 Task: Start in the project Wavelength the sprint 'Expedition', with a duration of 3 weeks.
Action: Mouse moved to (943, 358)
Screenshot: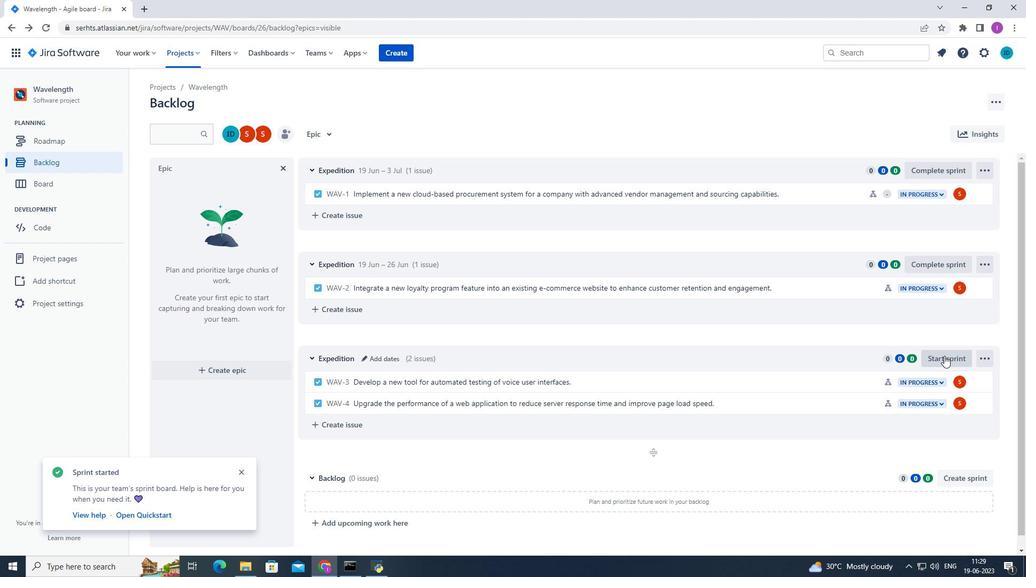 
Action: Mouse pressed left at (943, 358)
Screenshot: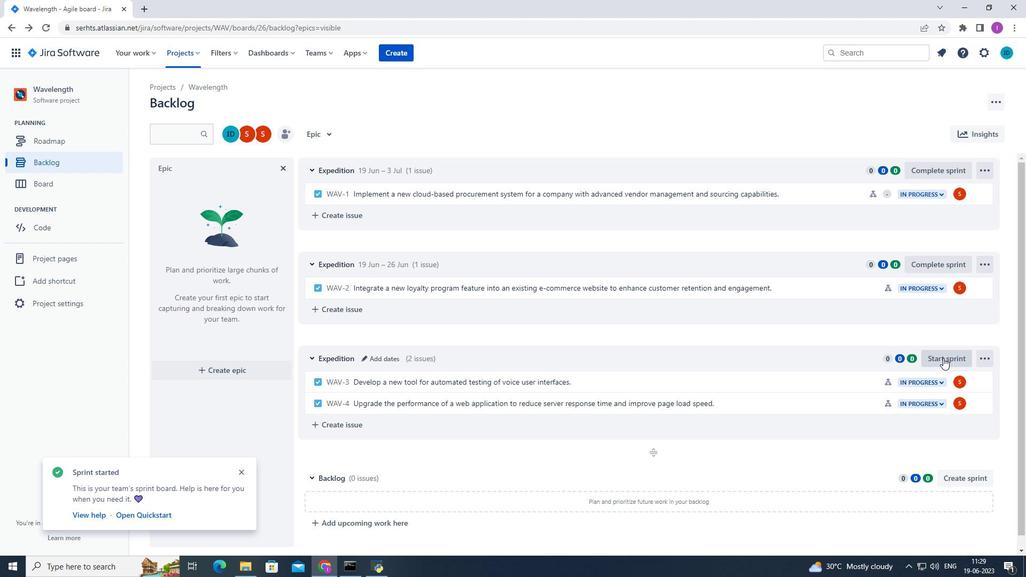 
Action: Mouse moved to (487, 185)
Screenshot: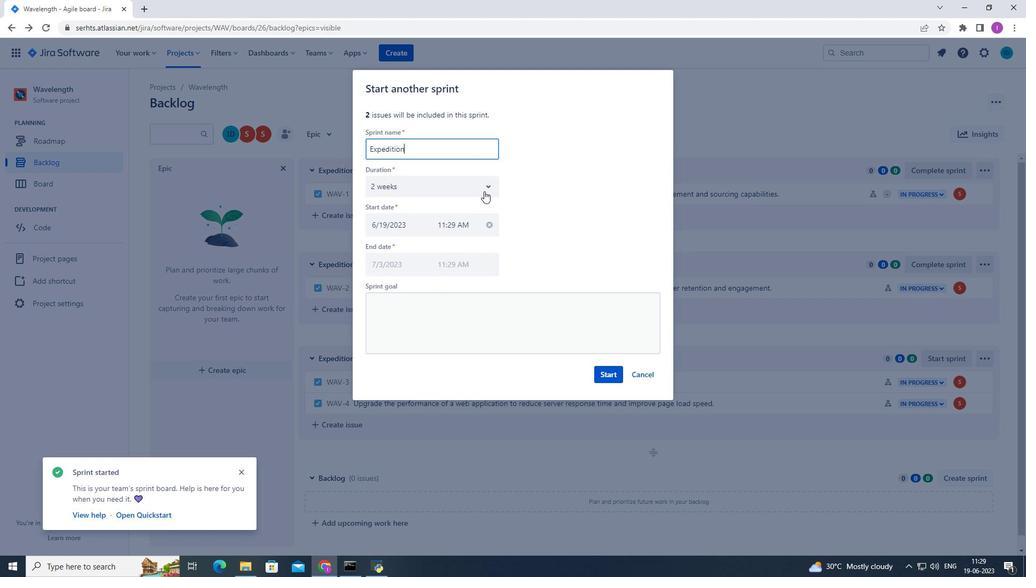 
Action: Mouse pressed left at (487, 185)
Screenshot: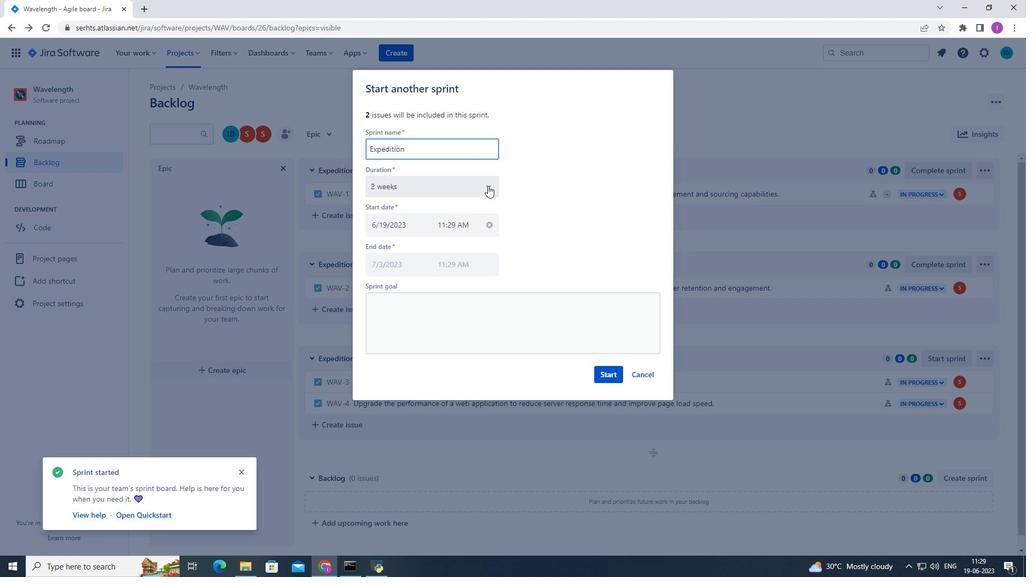 
Action: Mouse moved to (441, 251)
Screenshot: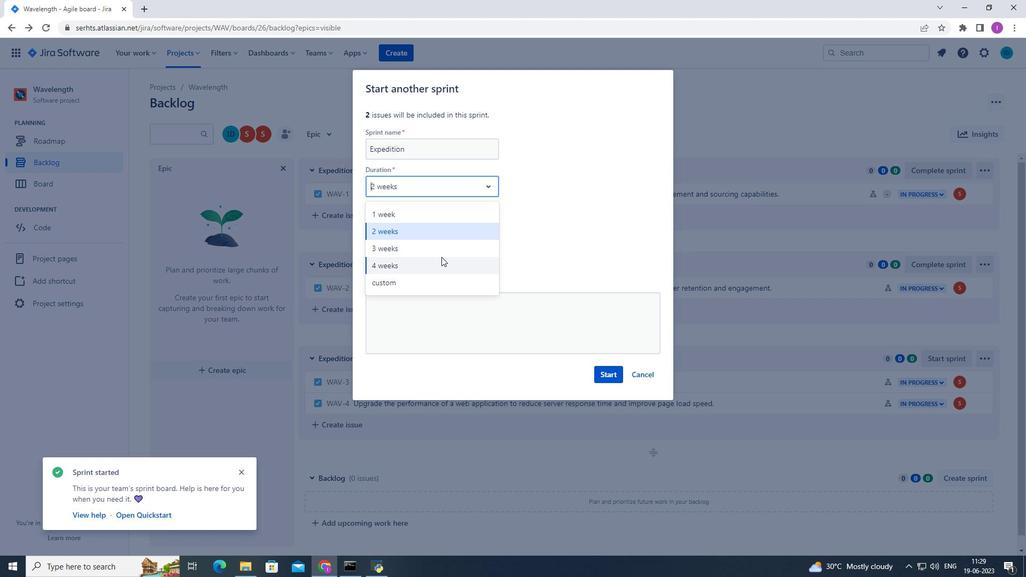 
Action: Mouse pressed left at (441, 251)
Screenshot: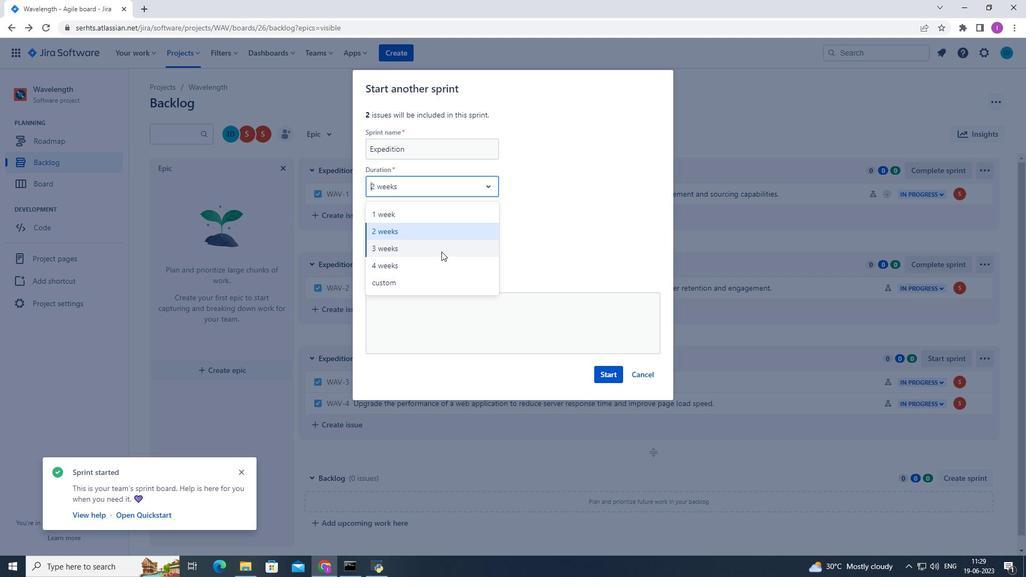 
Action: Mouse moved to (611, 371)
Screenshot: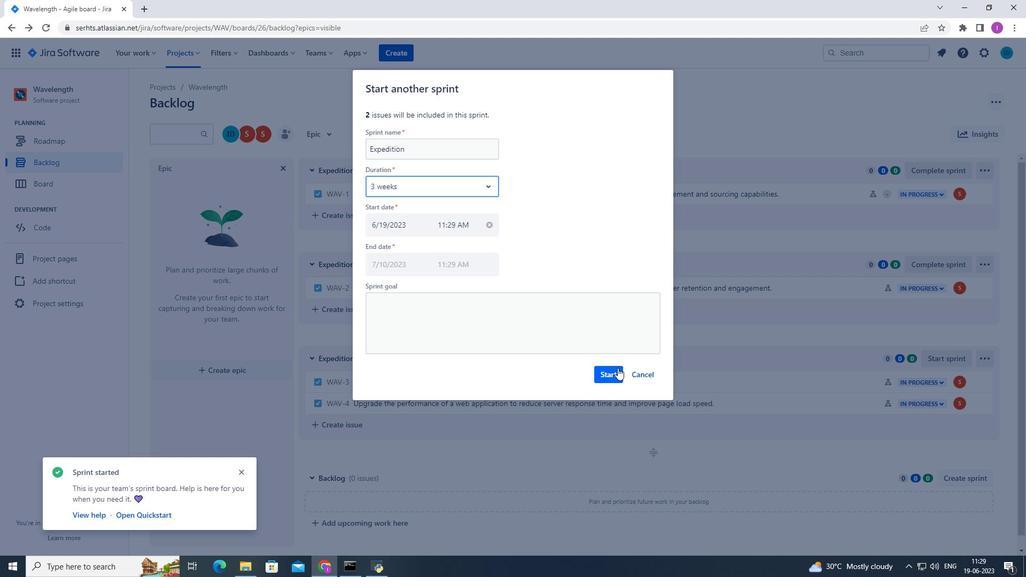 
Action: Mouse pressed left at (611, 371)
Screenshot: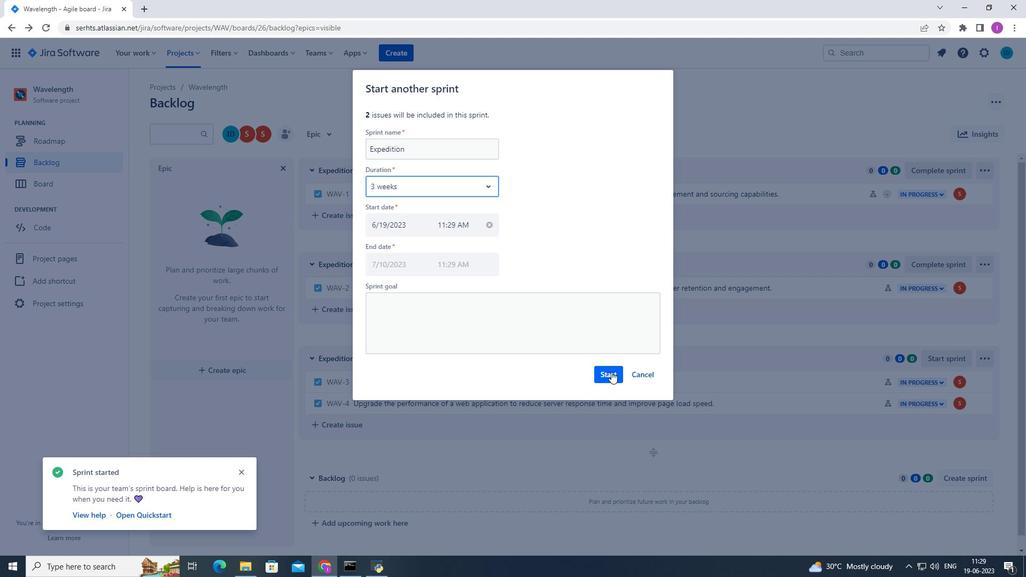 
Action: Mouse moved to (362, 390)
Screenshot: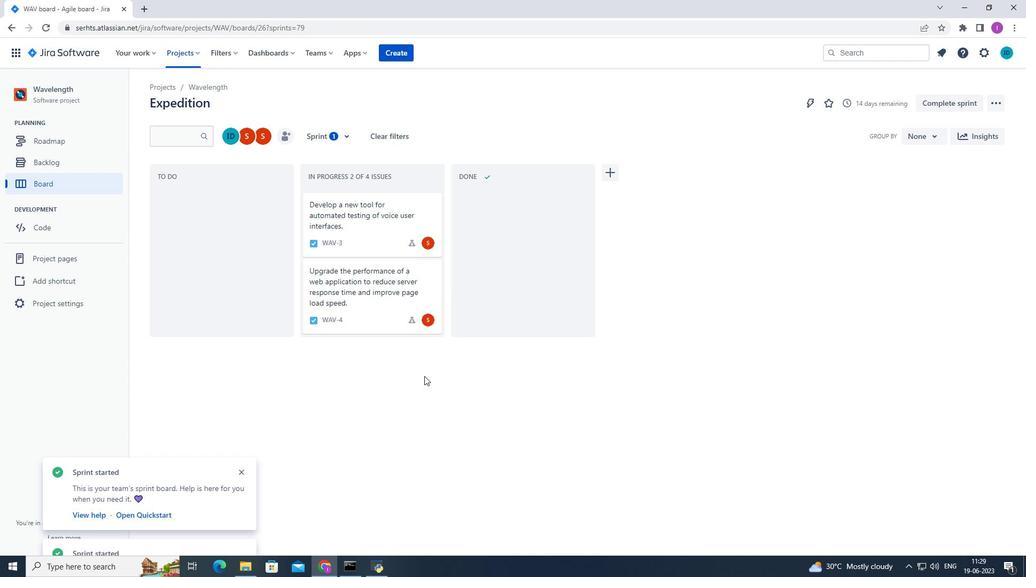 
